 Task: Look for products in the category "Pinot Grigio" from Santa Margherita only.
Action: Mouse moved to (653, 246)
Screenshot: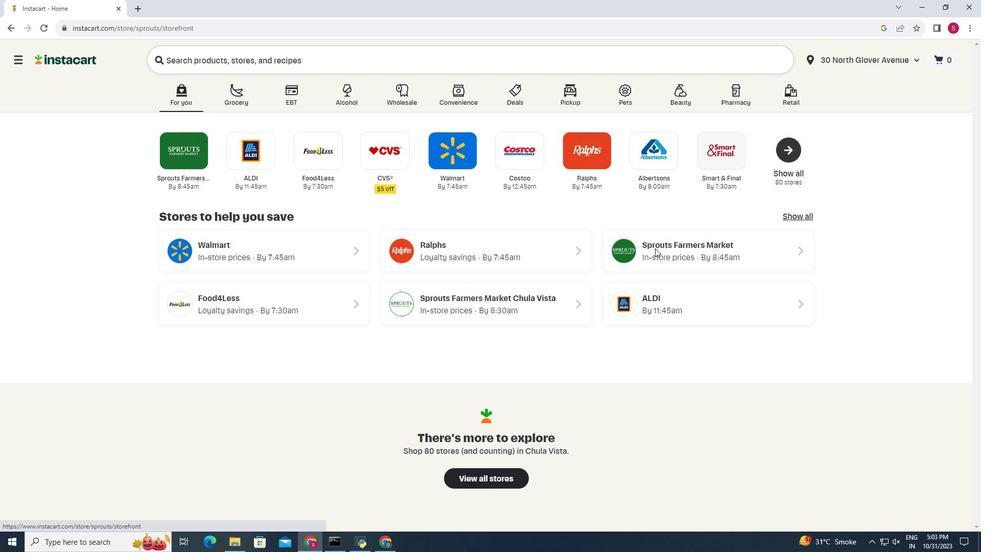
Action: Mouse pressed left at (653, 246)
Screenshot: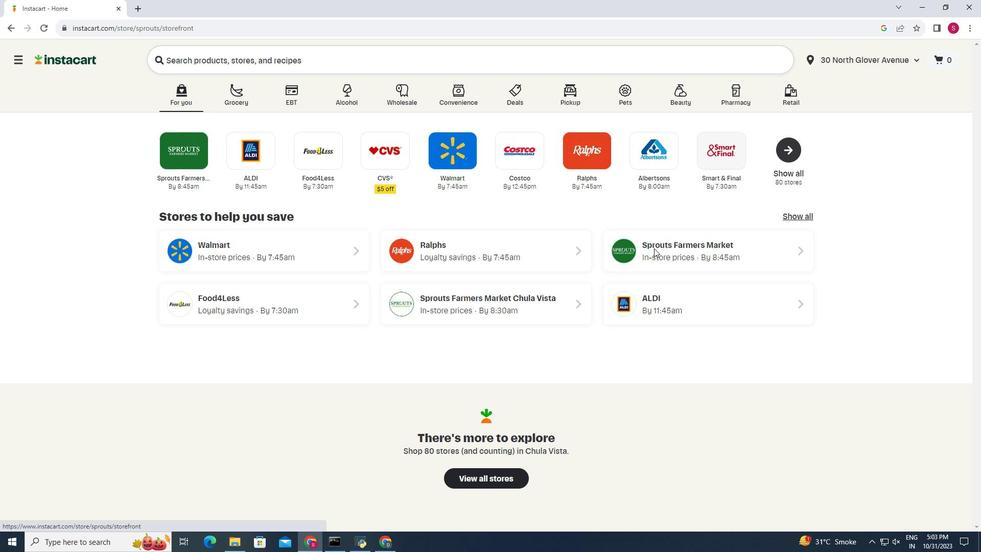 
Action: Mouse moved to (34, 492)
Screenshot: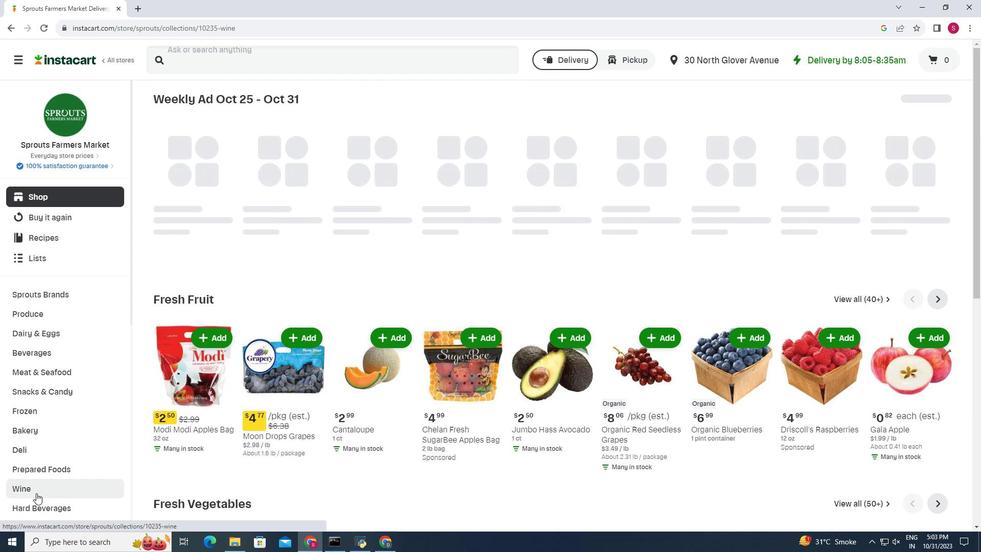 
Action: Mouse pressed left at (34, 492)
Screenshot: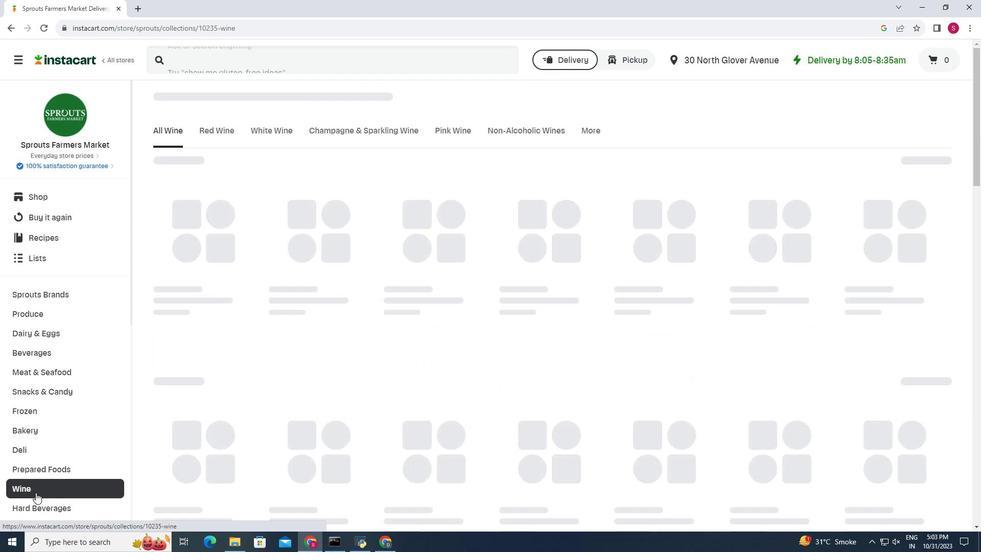 
Action: Mouse moved to (262, 128)
Screenshot: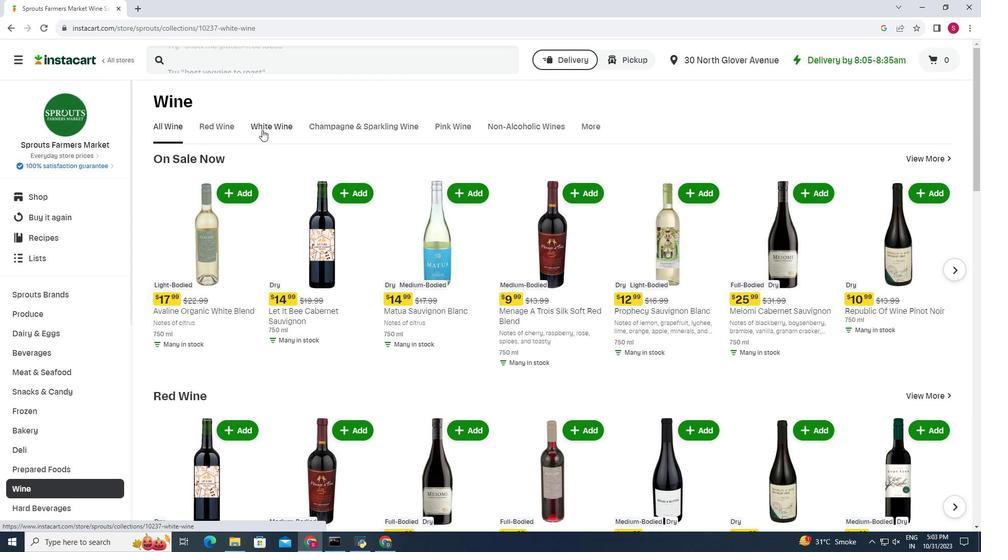 
Action: Mouse pressed left at (262, 128)
Screenshot: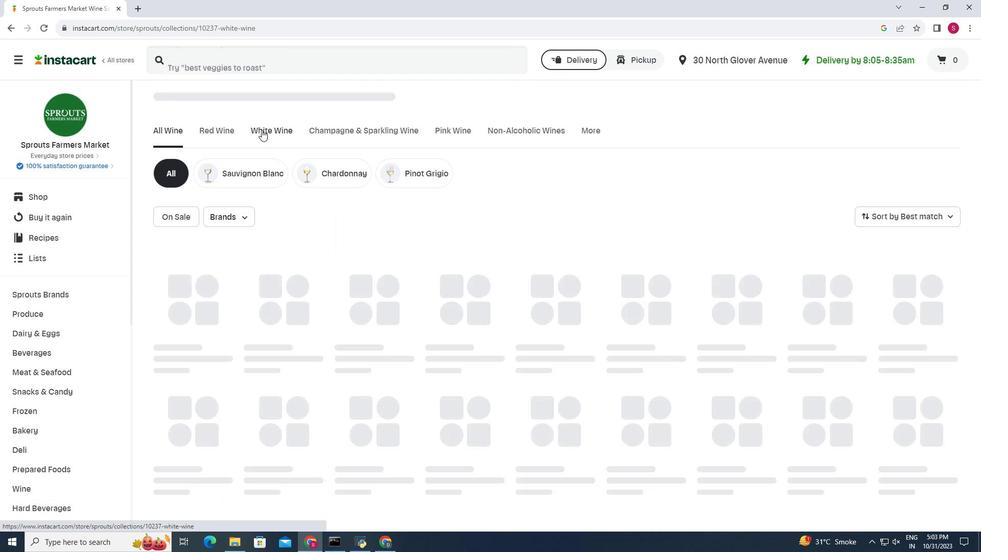 
Action: Mouse moved to (406, 164)
Screenshot: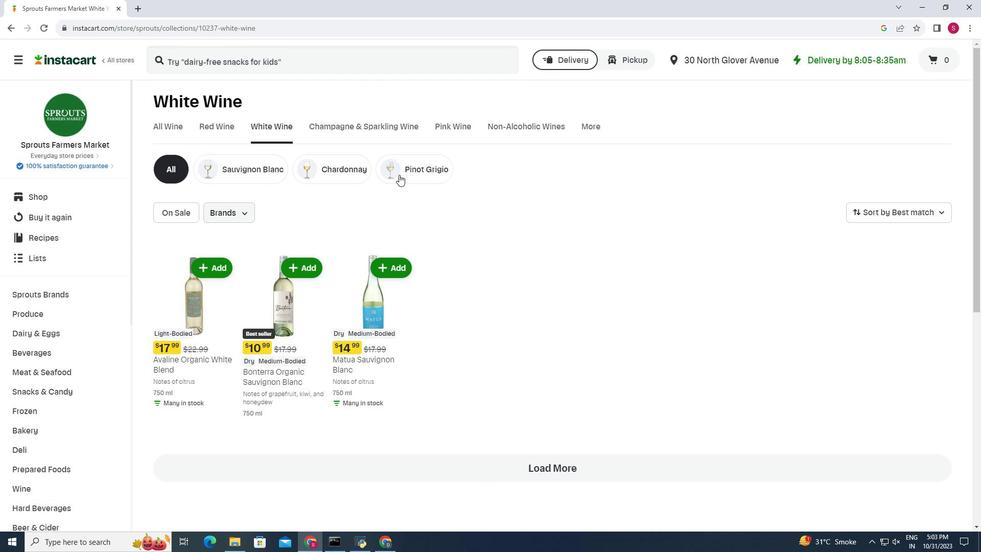 
Action: Mouse pressed left at (406, 164)
Screenshot: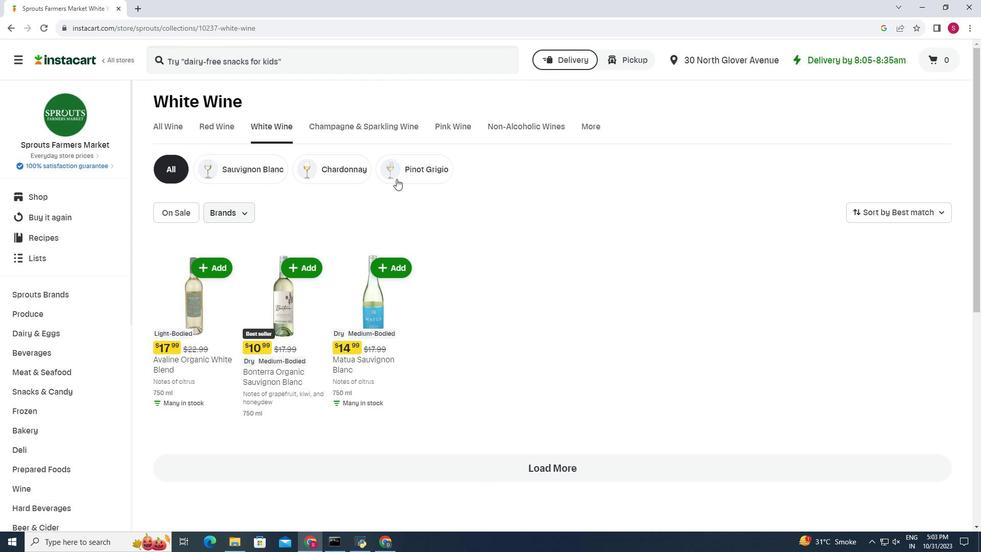 
Action: Mouse moved to (397, 169)
Screenshot: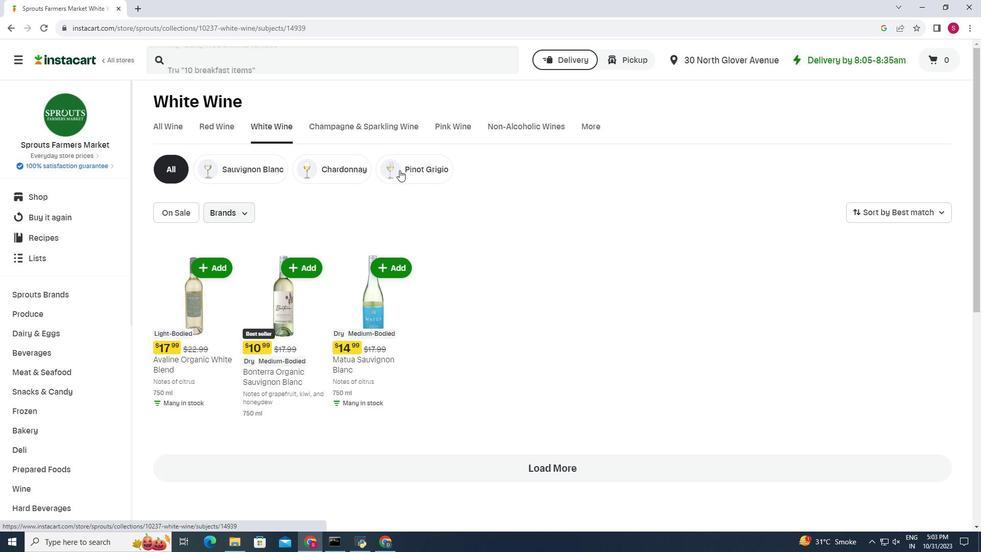 
Action: Mouse pressed left at (397, 169)
Screenshot: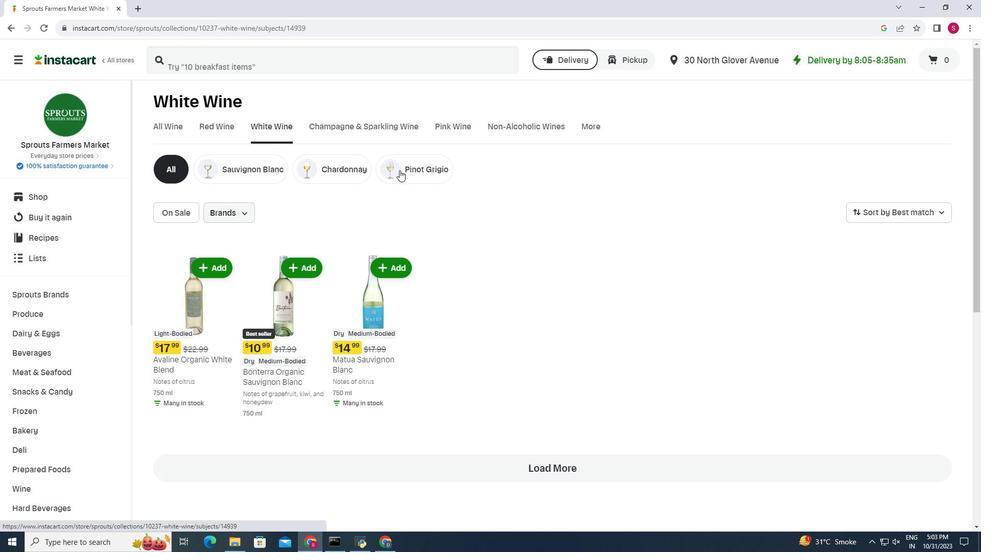 
Action: Mouse moved to (240, 210)
Screenshot: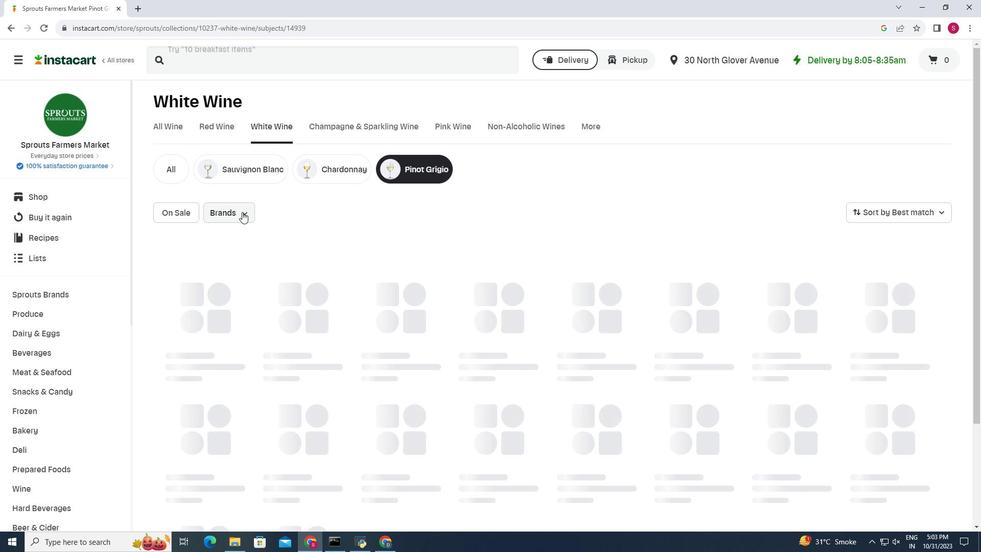 
Action: Mouse pressed left at (240, 210)
Screenshot: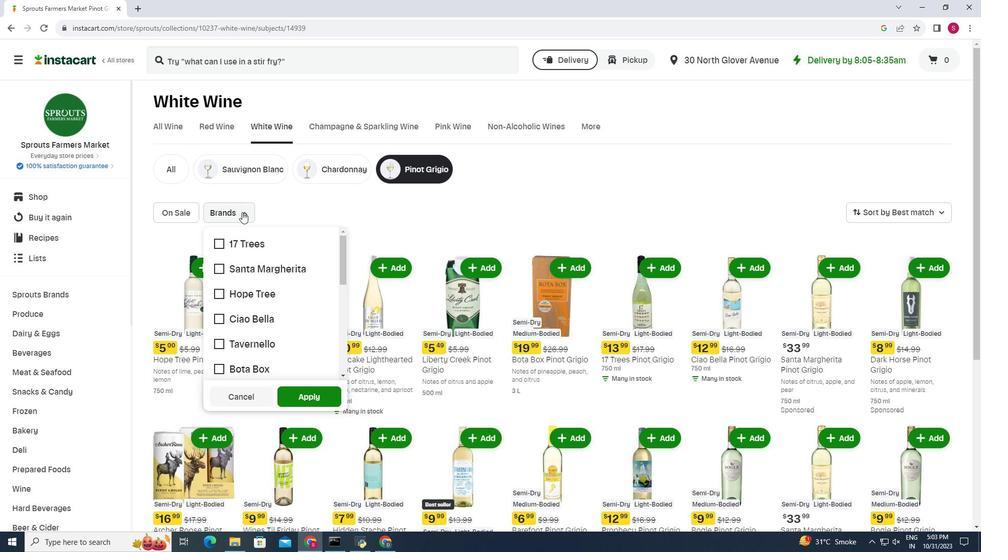 
Action: Mouse moved to (250, 267)
Screenshot: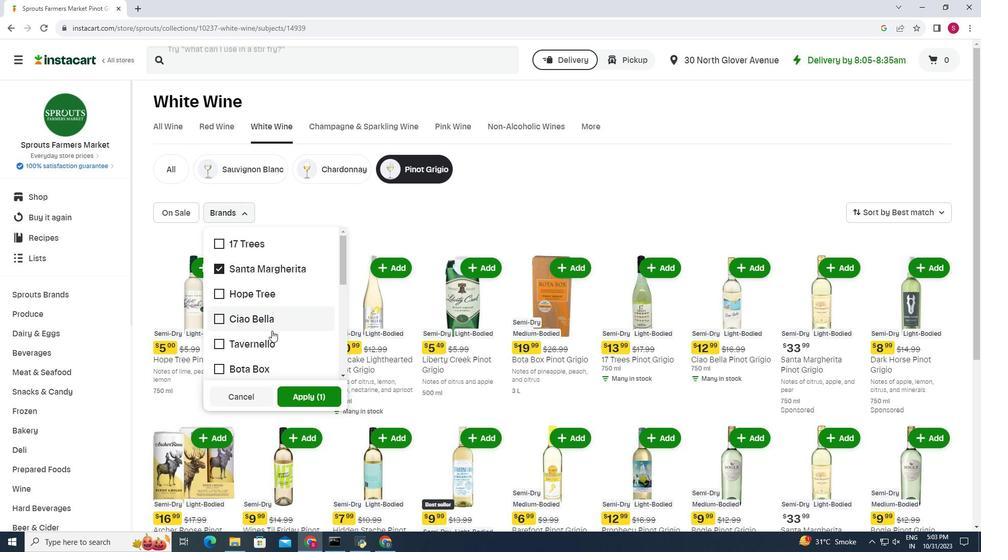 
Action: Mouse pressed left at (250, 267)
Screenshot: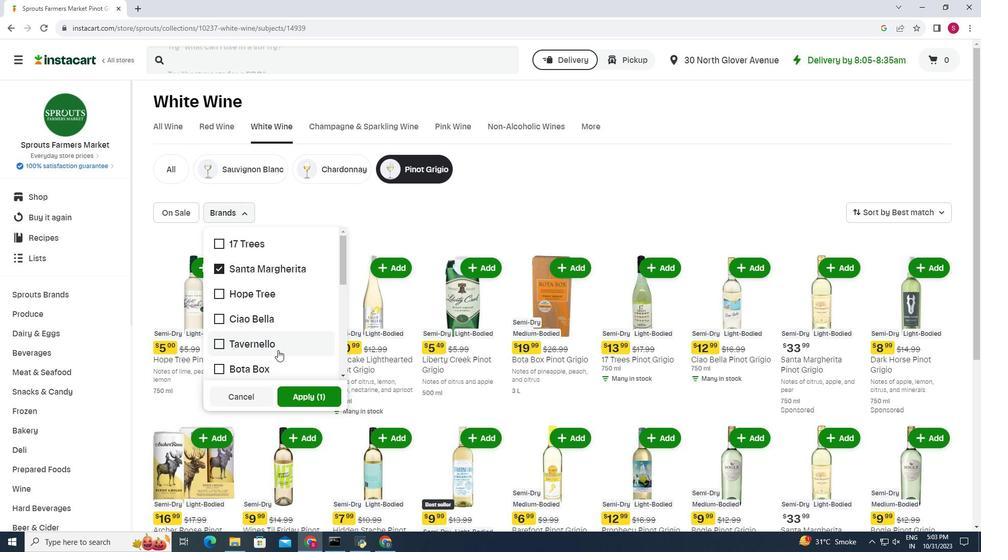 
Action: Mouse moved to (287, 390)
Screenshot: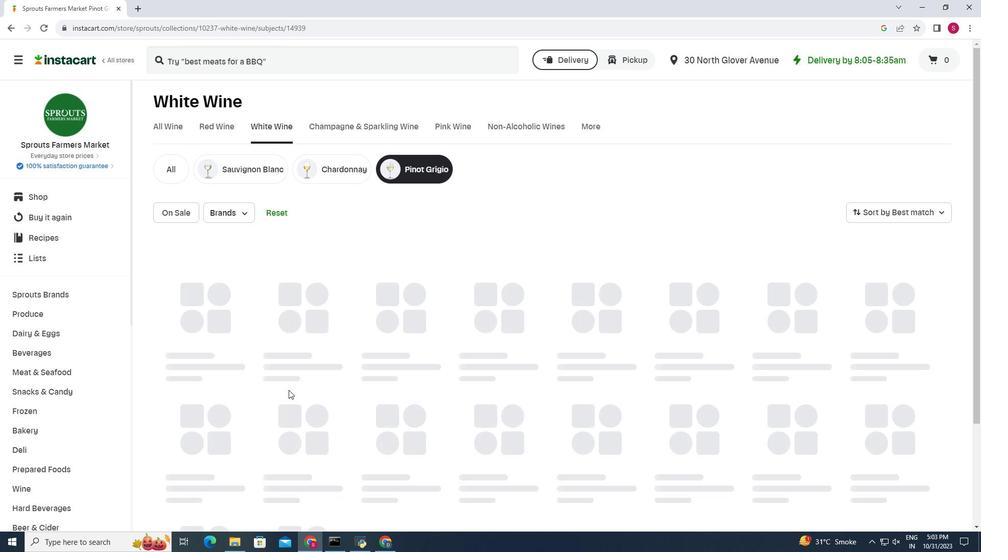 
Action: Mouse pressed left at (287, 390)
Screenshot: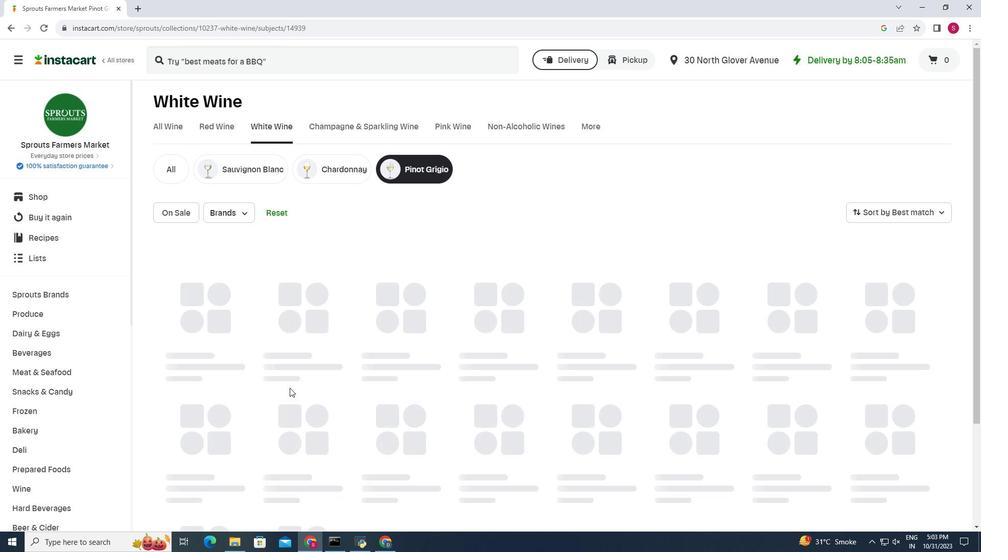 
Action: Mouse moved to (368, 314)
Screenshot: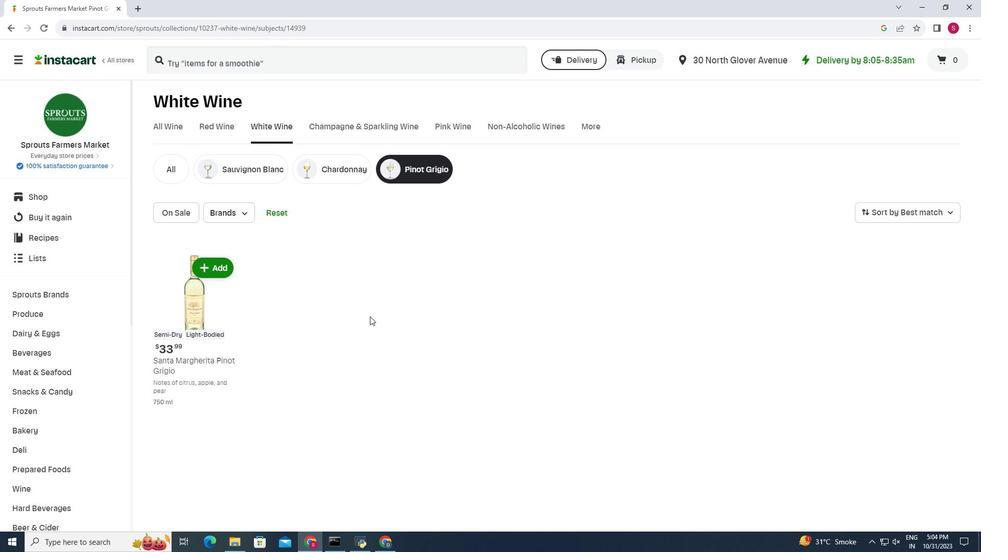 
